 Task: Apply the theme  ""Streamline "".
Action: Mouse moved to (211, 78)
Screenshot: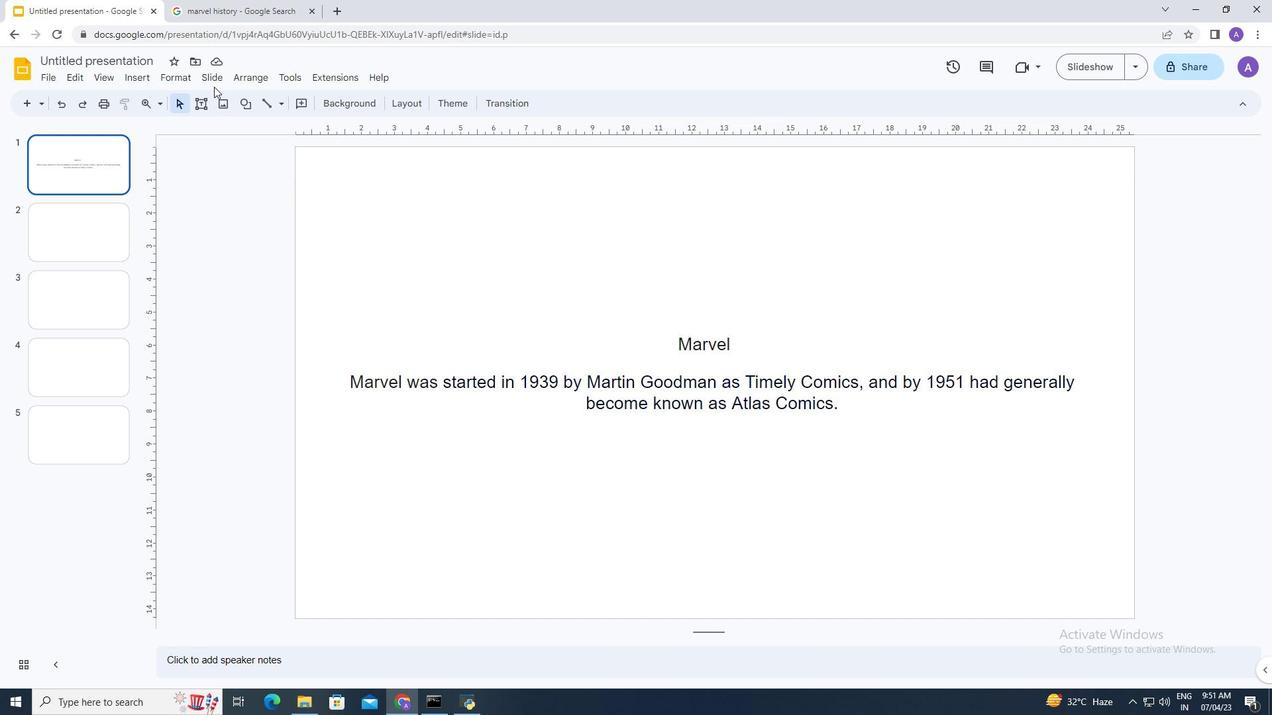 
Action: Mouse pressed left at (211, 78)
Screenshot: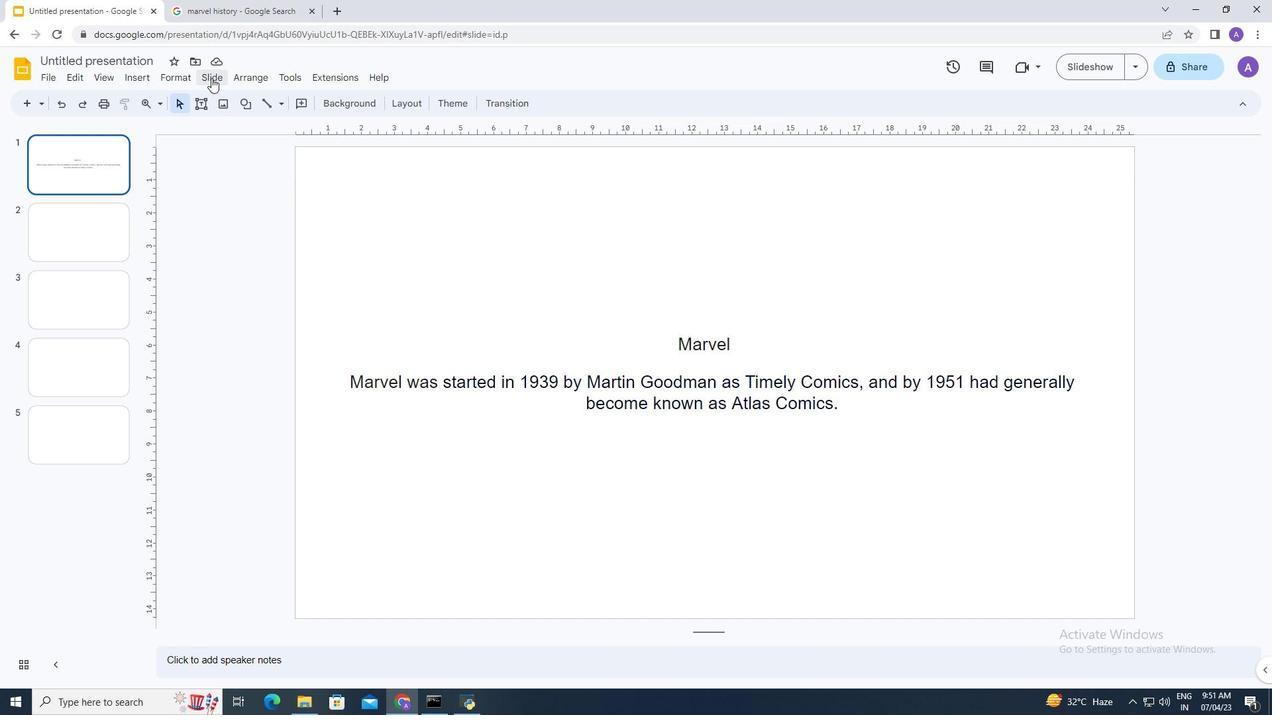 
Action: Mouse moved to (285, 312)
Screenshot: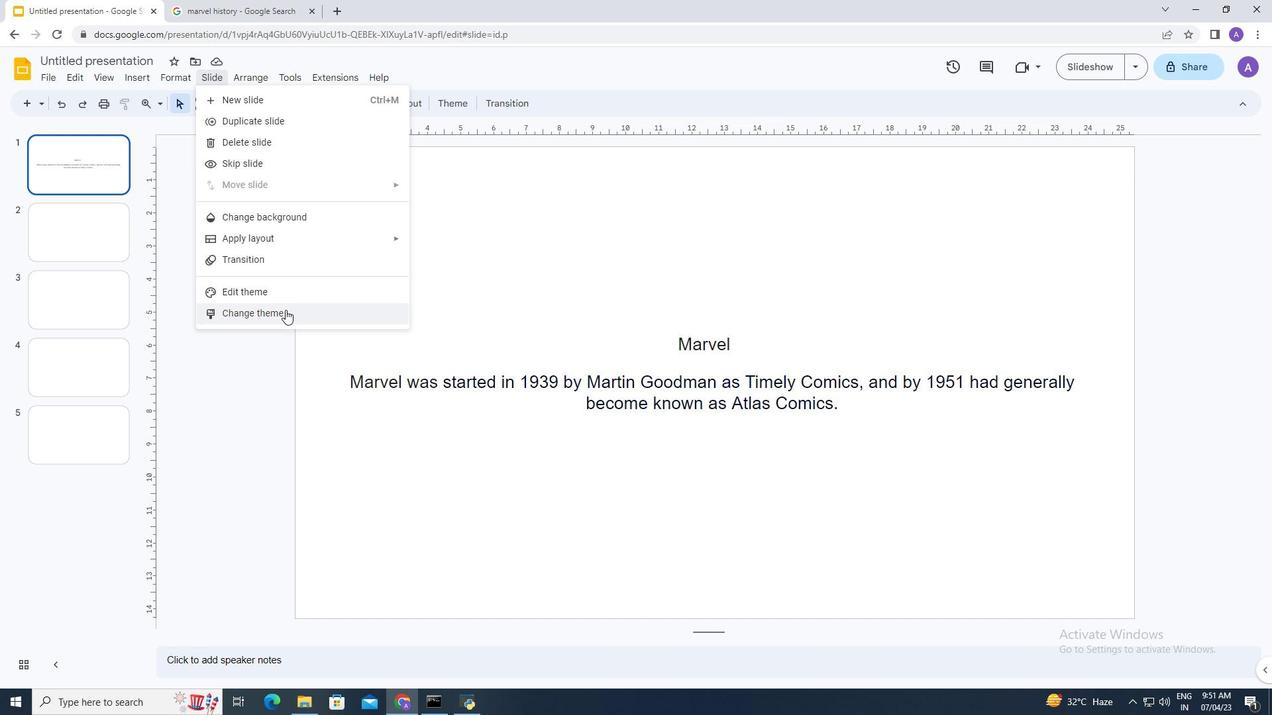 
Action: Mouse pressed left at (285, 312)
Screenshot: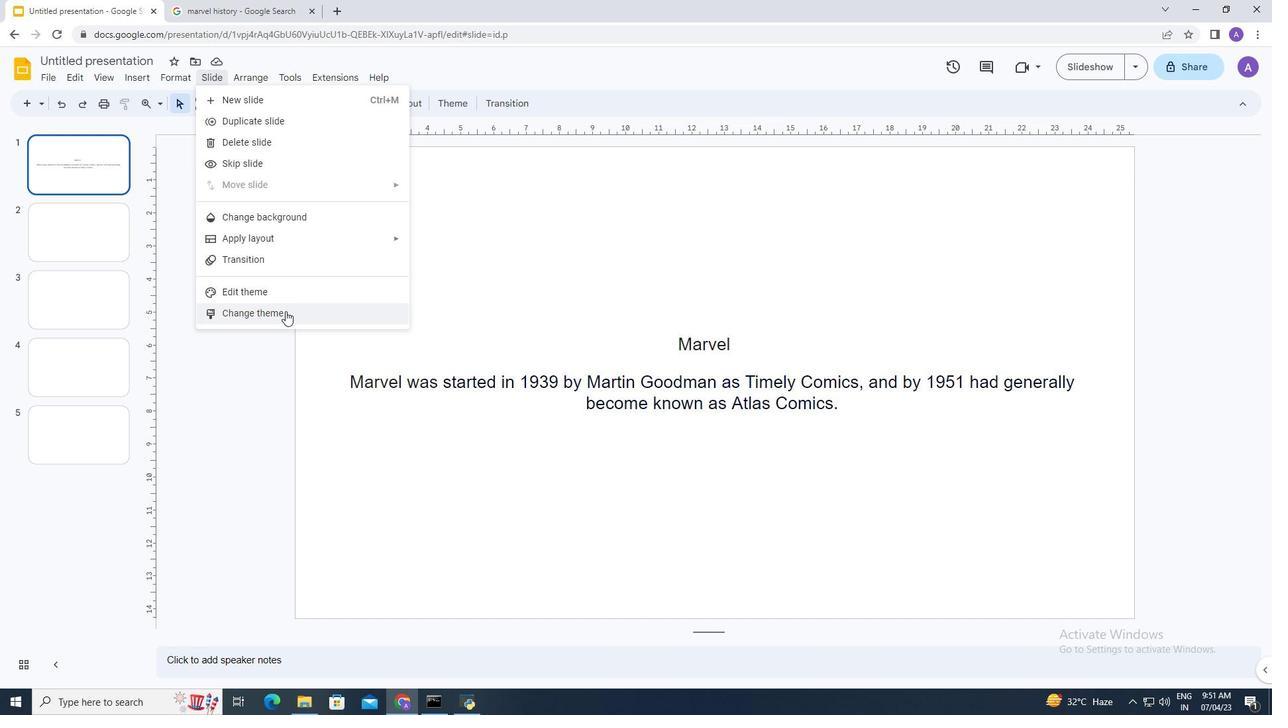 
Action: Mouse moved to (1138, 449)
Screenshot: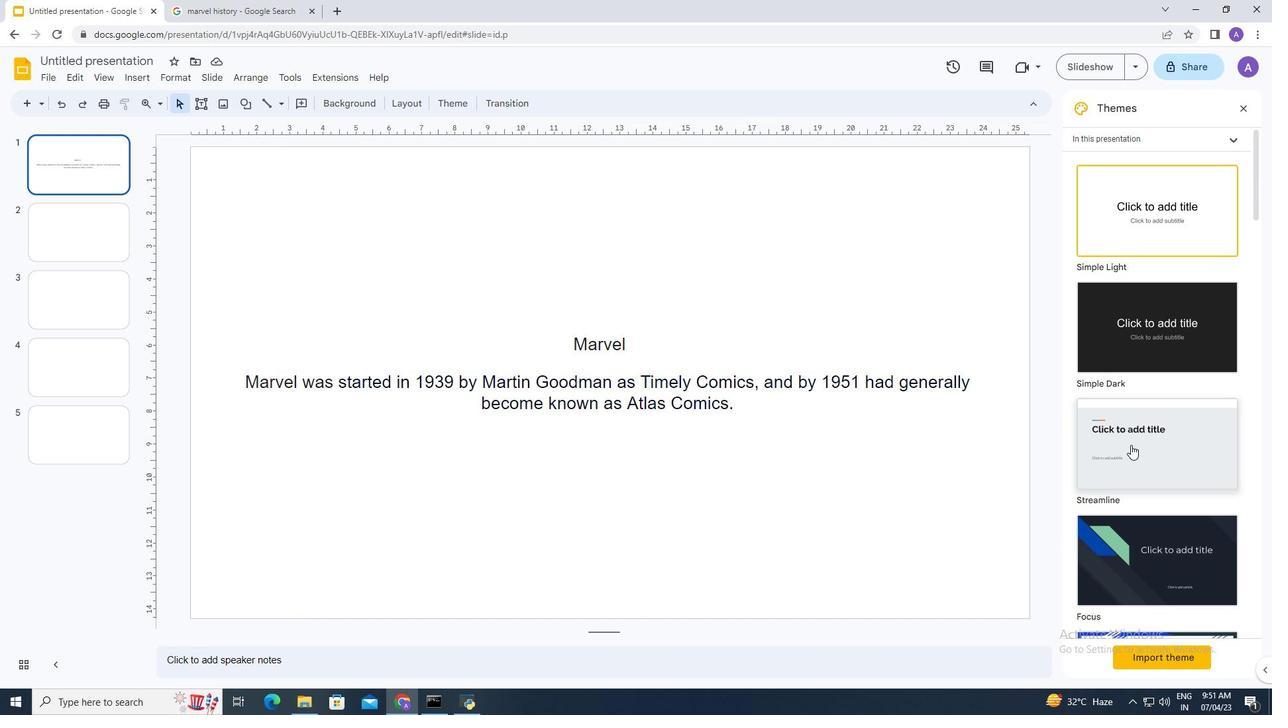 
Action: Mouse pressed left at (1138, 449)
Screenshot: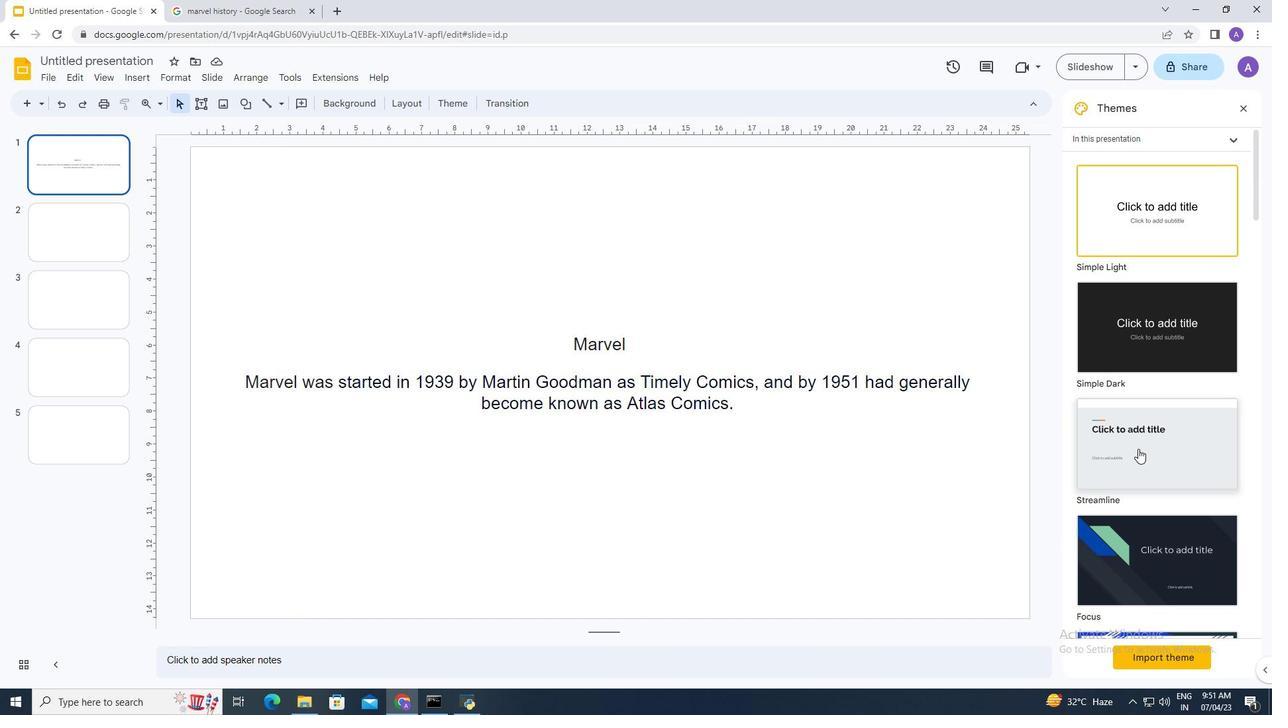 
Action: Mouse moved to (709, 272)
Screenshot: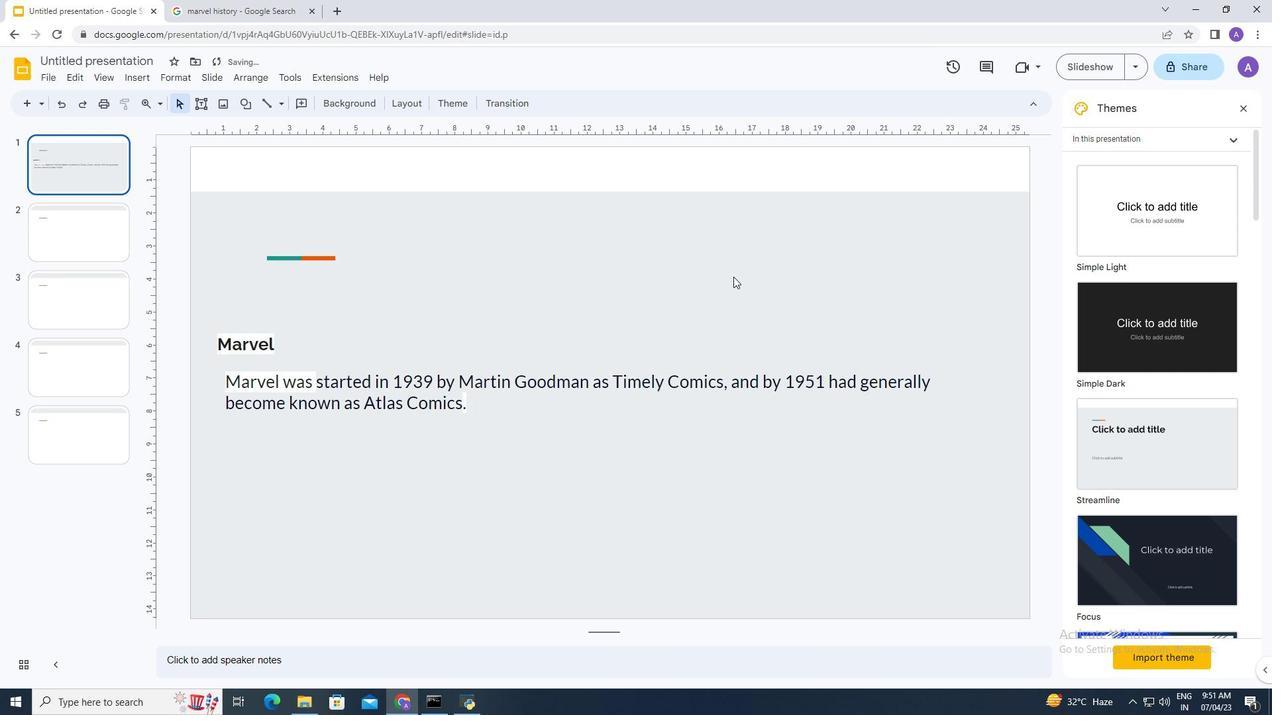 
Action: Mouse pressed left at (709, 272)
Screenshot: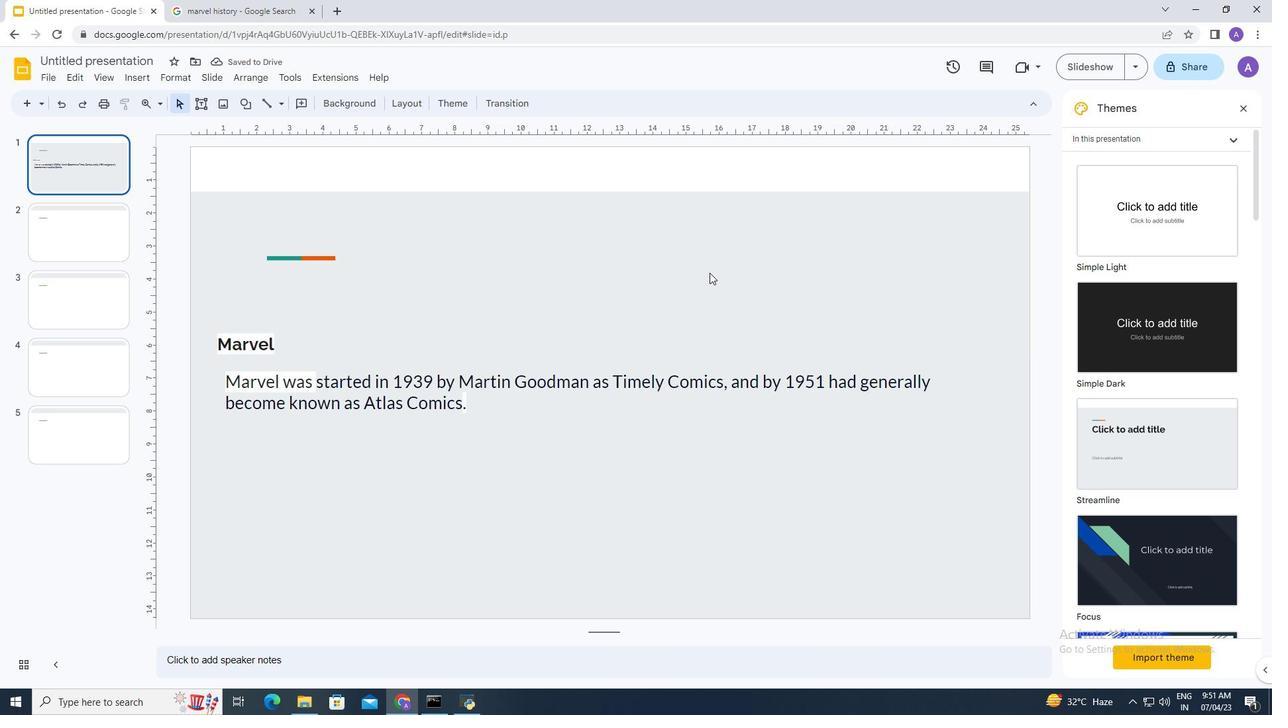 
